 Task: Check the number of single-family homes sold in the last 5 years.
Action: Mouse moved to (696, 136)
Screenshot: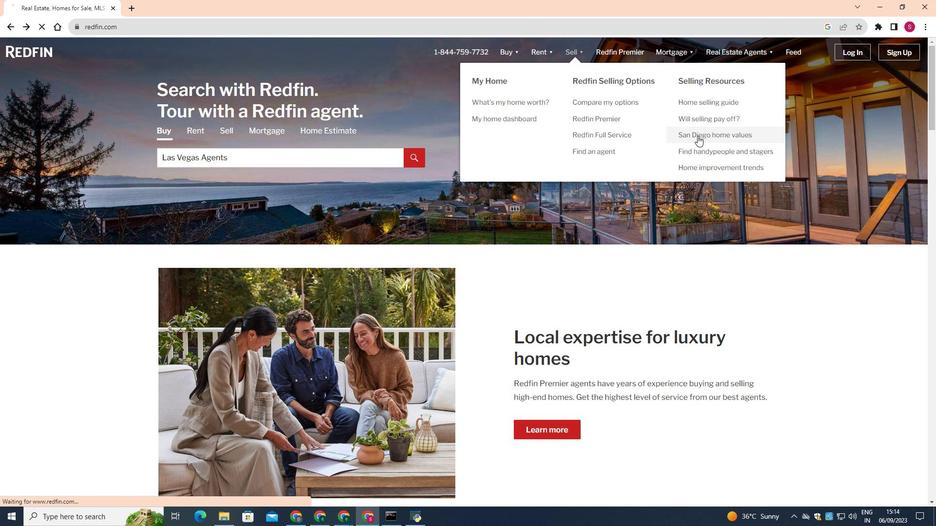 
Action: Mouse pressed left at (696, 136)
Screenshot: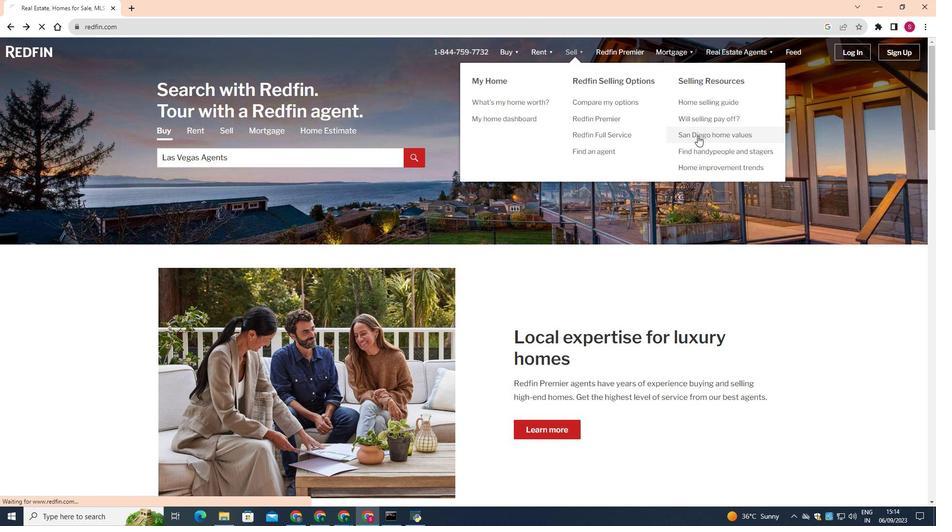 
Action: Mouse moved to (438, 298)
Screenshot: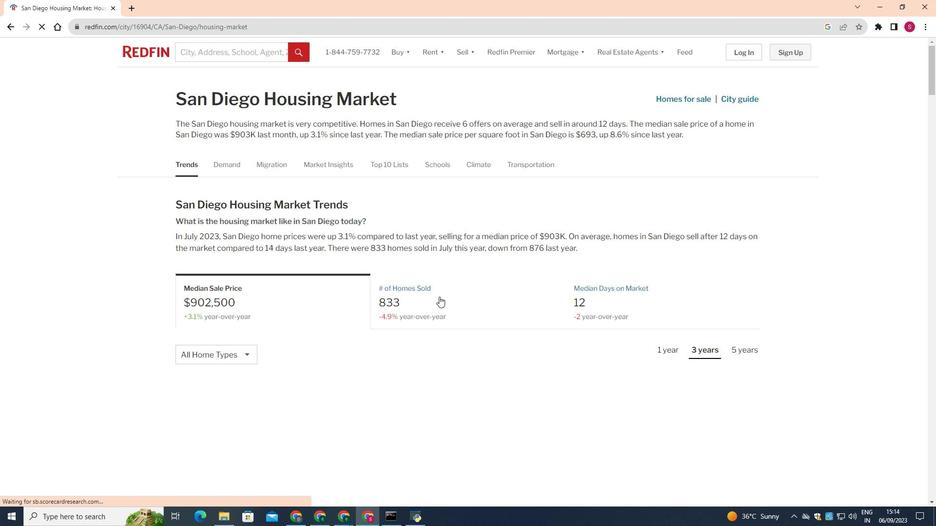 
Action: Mouse pressed left at (438, 298)
Screenshot: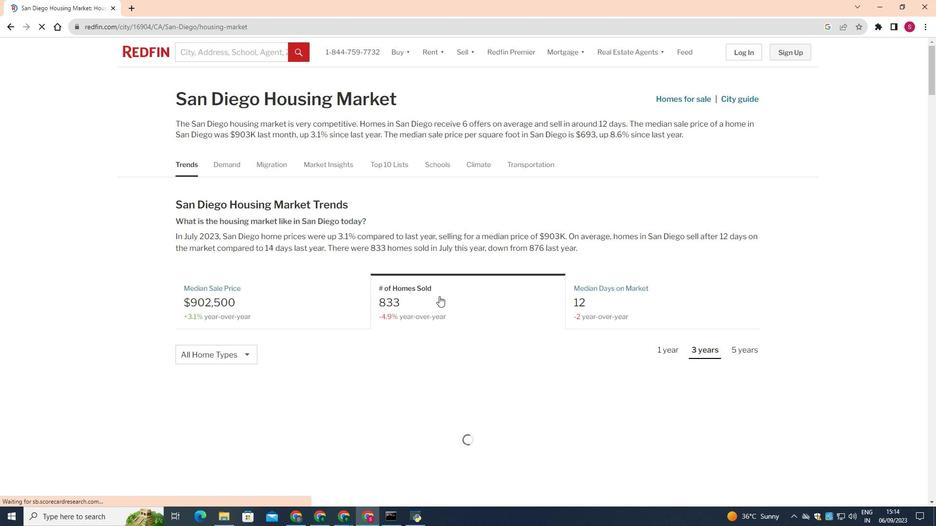 
Action: Mouse moved to (239, 350)
Screenshot: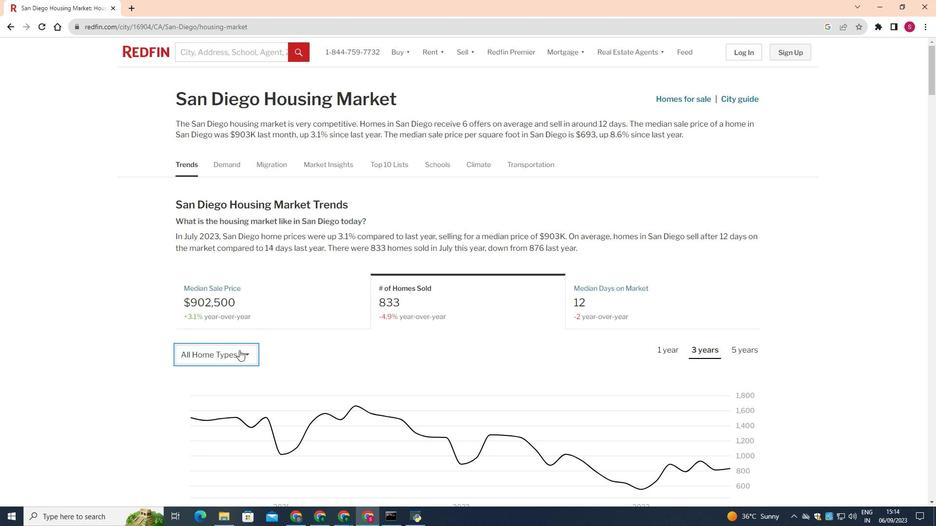 
Action: Mouse pressed left at (239, 350)
Screenshot: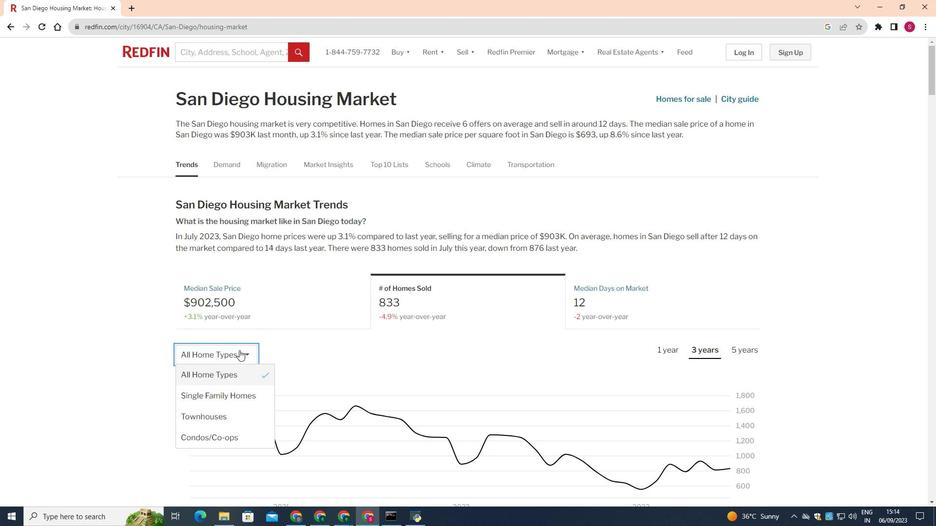 
Action: Mouse moved to (229, 400)
Screenshot: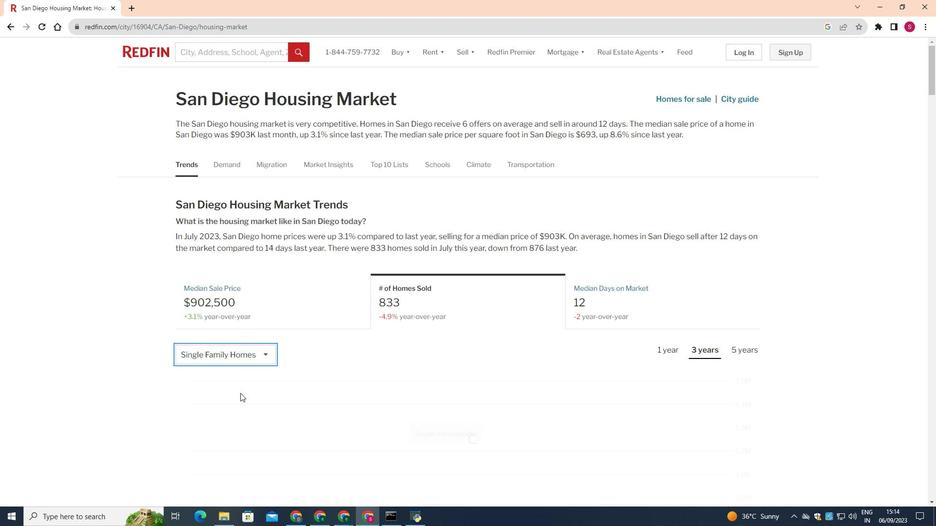 
Action: Mouse pressed left at (229, 400)
Screenshot: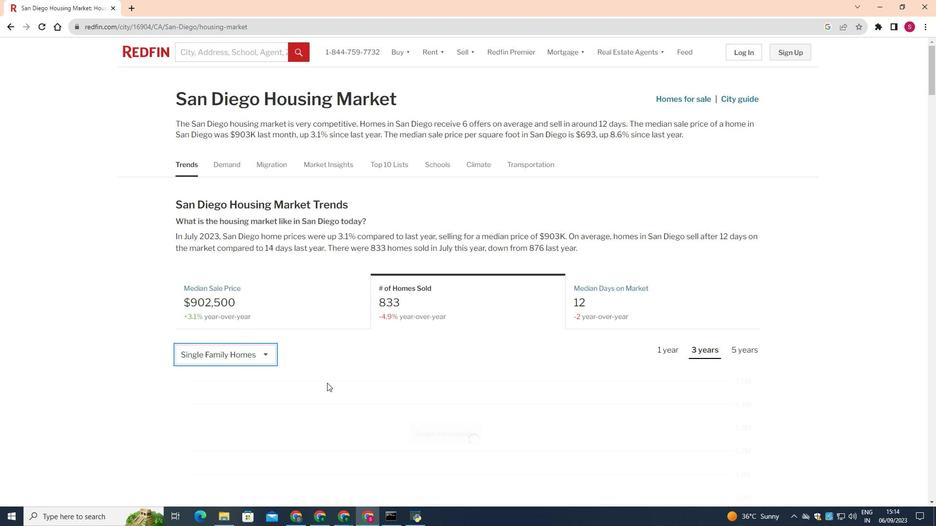 
Action: Mouse moved to (743, 352)
Screenshot: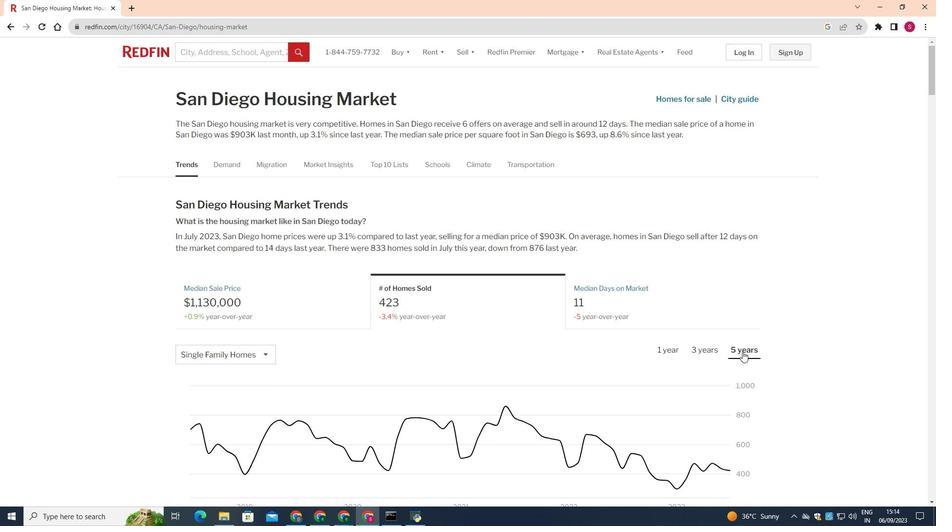 
Action: Mouse pressed left at (743, 352)
Screenshot: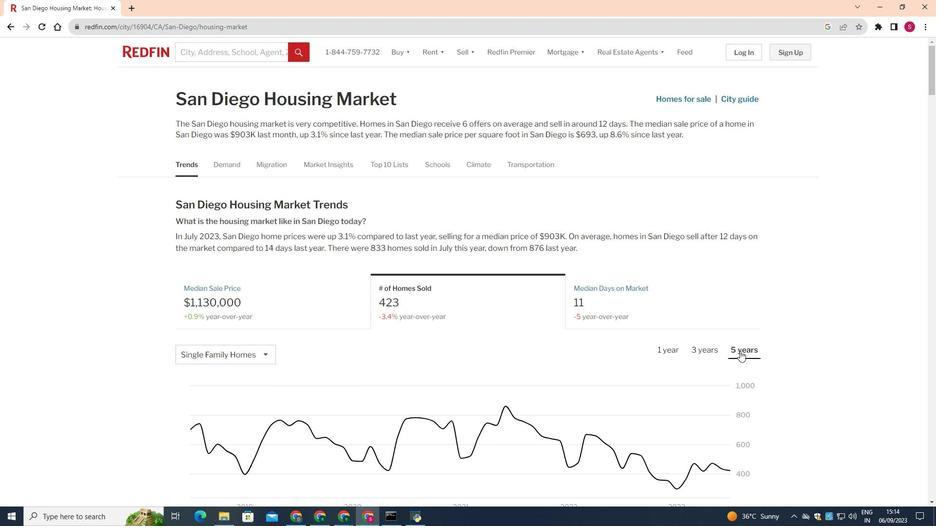 
Action: Mouse moved to (640, 339)
Screenshot: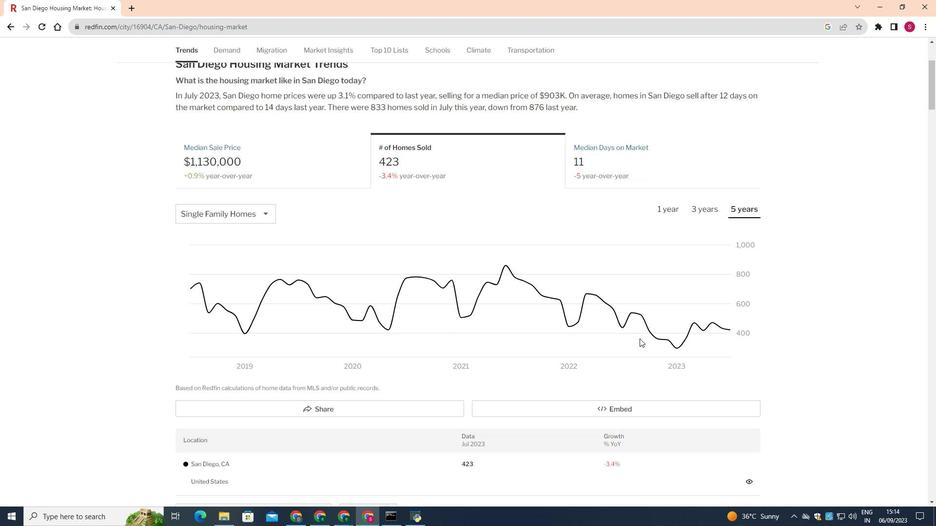 
Action: Mouse scrolled (640, 338) with delta (0, 0)
Screenshot: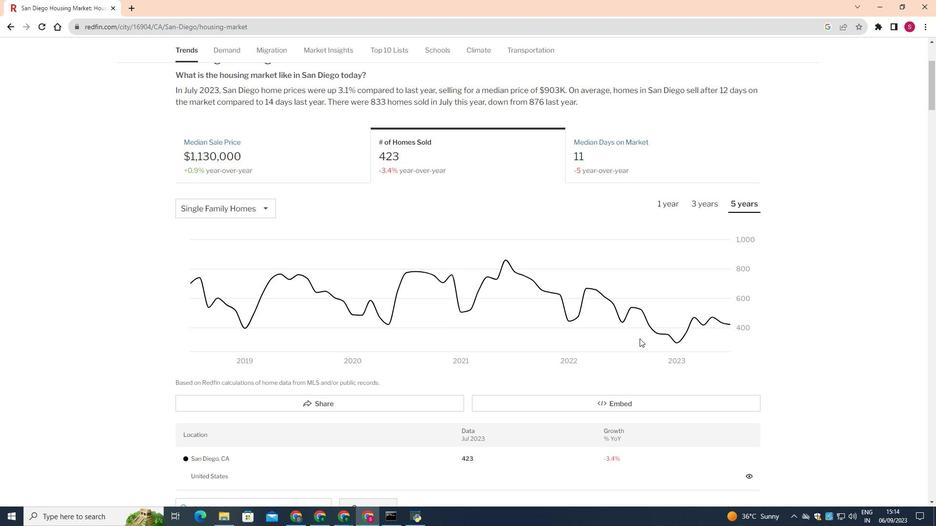 
Action: Mouse scrolled (640, 338) with delta (0, 0)
Screenshot: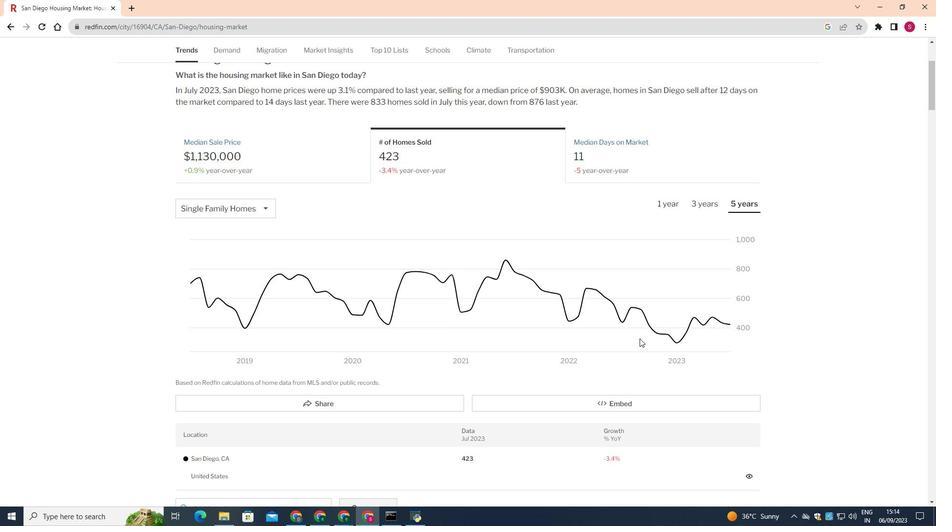 
Action: Mouse scrolled (640, 338) with delta (0, 0)
Screenshot: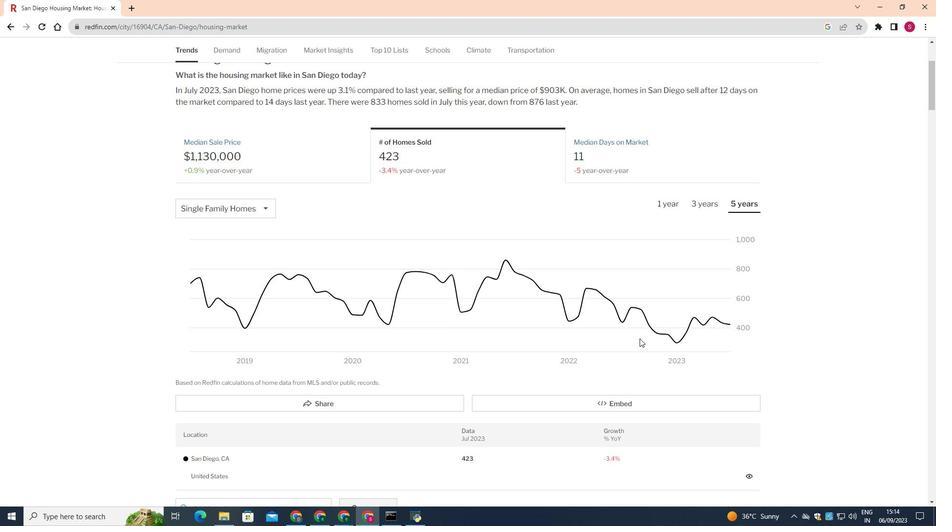 
